 Task: Create a due date automation trigger when advanced on, 2 working days after a card is due add basic without the green label is due at 11:00 AM.
Action: Mouse moved to (1056, 86)
Screenshot: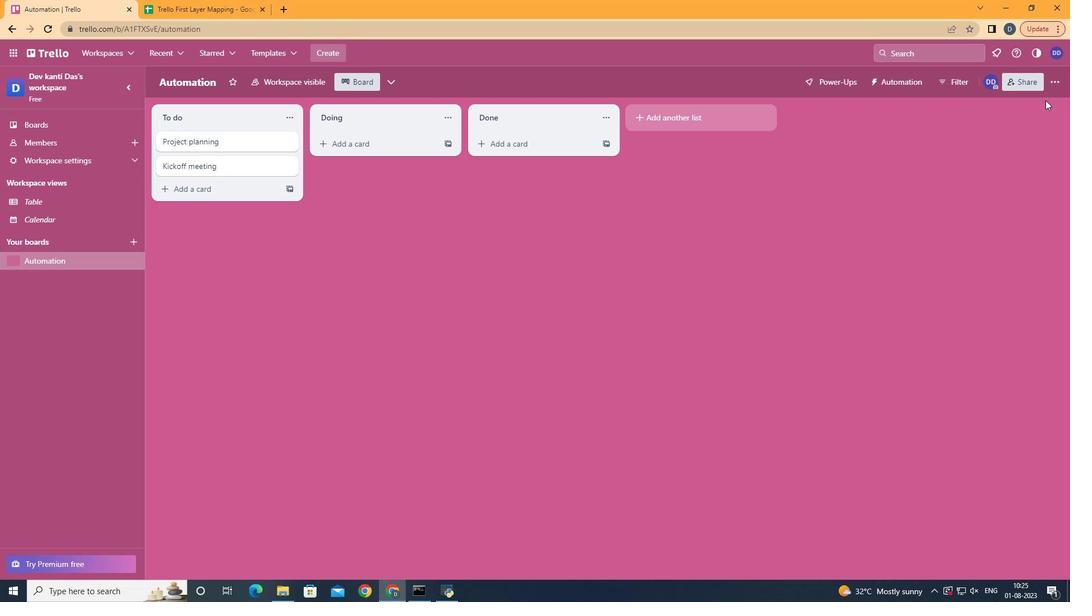 
Action: Mouse pressed left at (1056, 86)
Screenshot: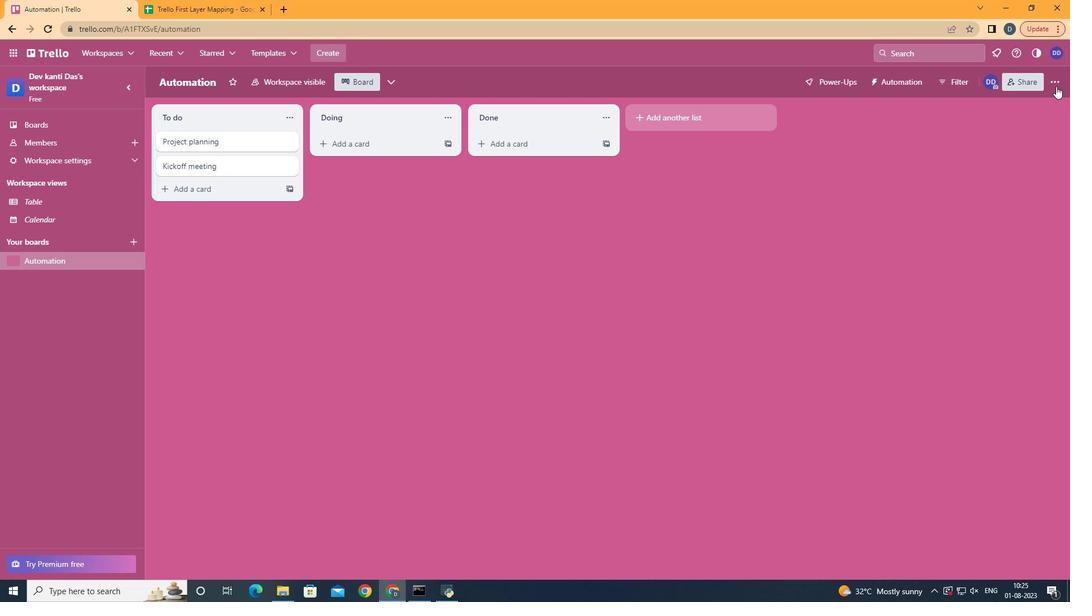 
Action: Mouse moved to (967, 241)
Screenshot: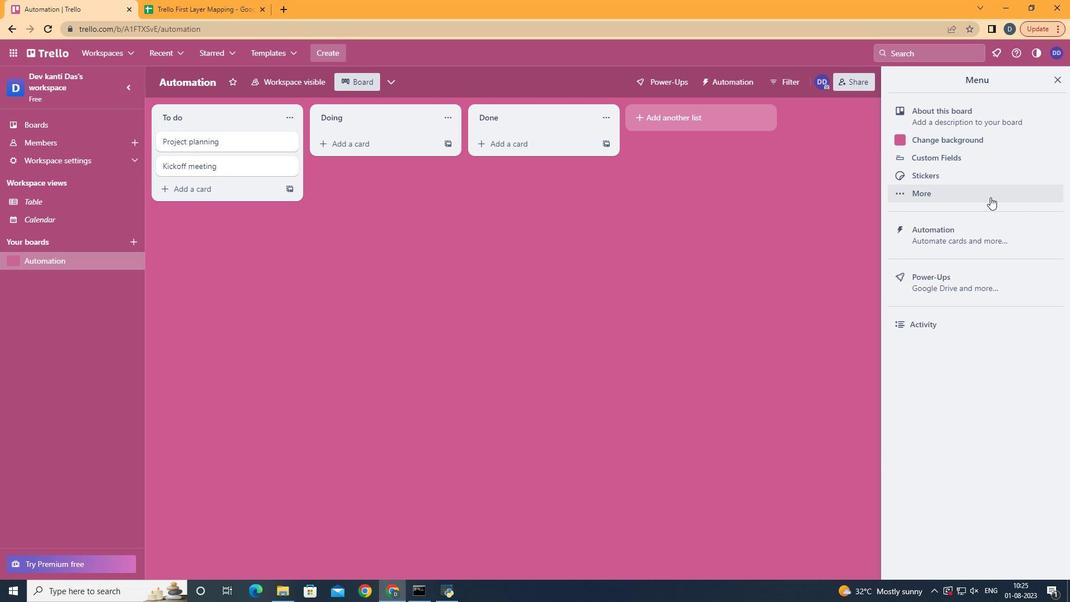 
Action: Mouse pressed left at (967, 241)
Screenshot: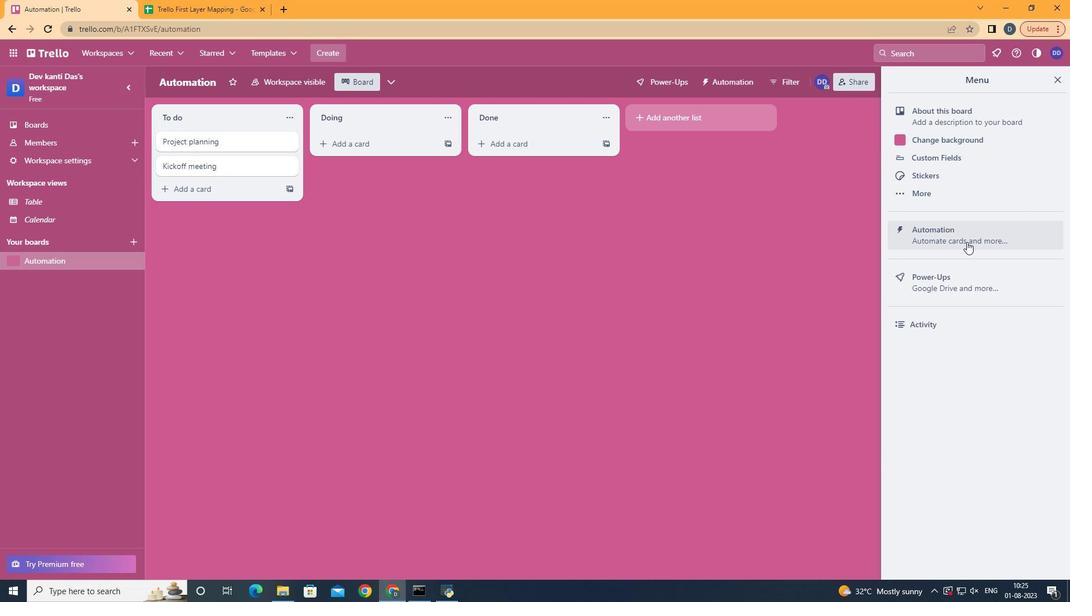 
Action: Mouse moved to (222, 223)
Screenshot: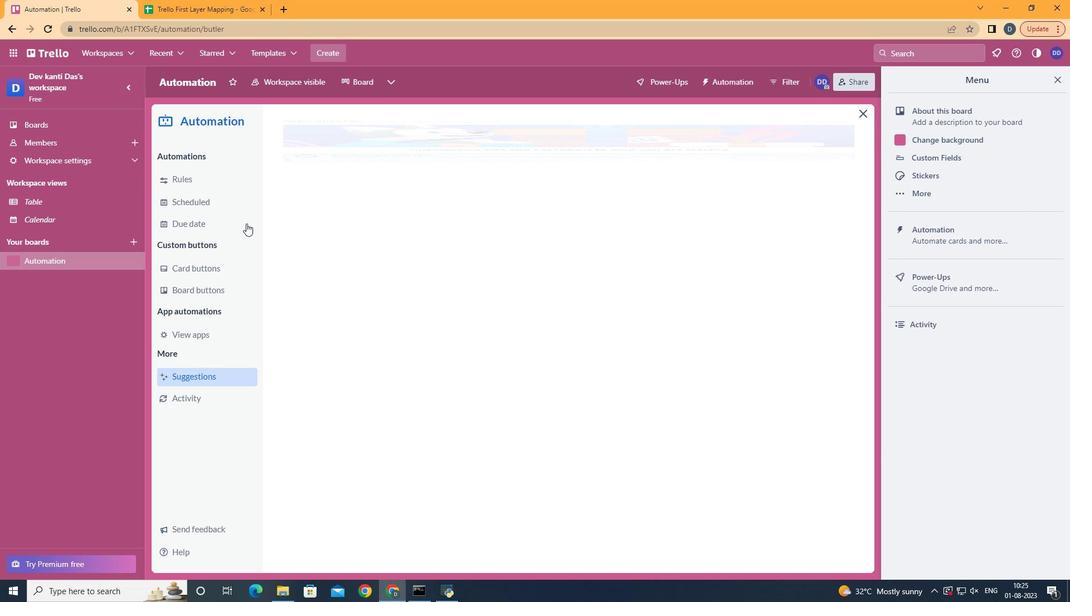 
Action: Mouse pressed left at (222, 223)
Screenshot: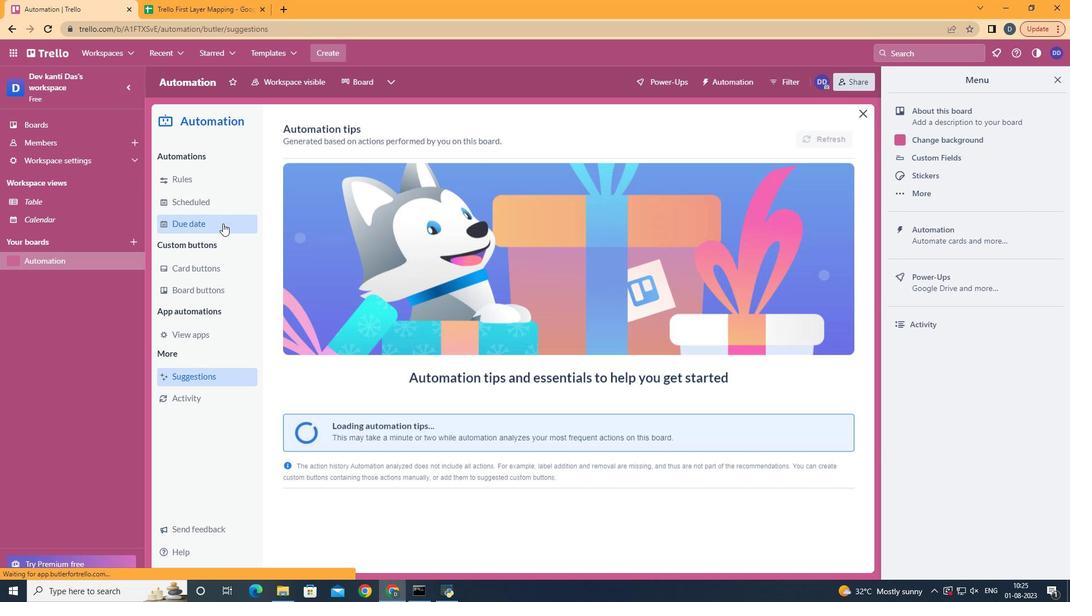 
Action: Mouse moved to (784, 132)
Screenshot: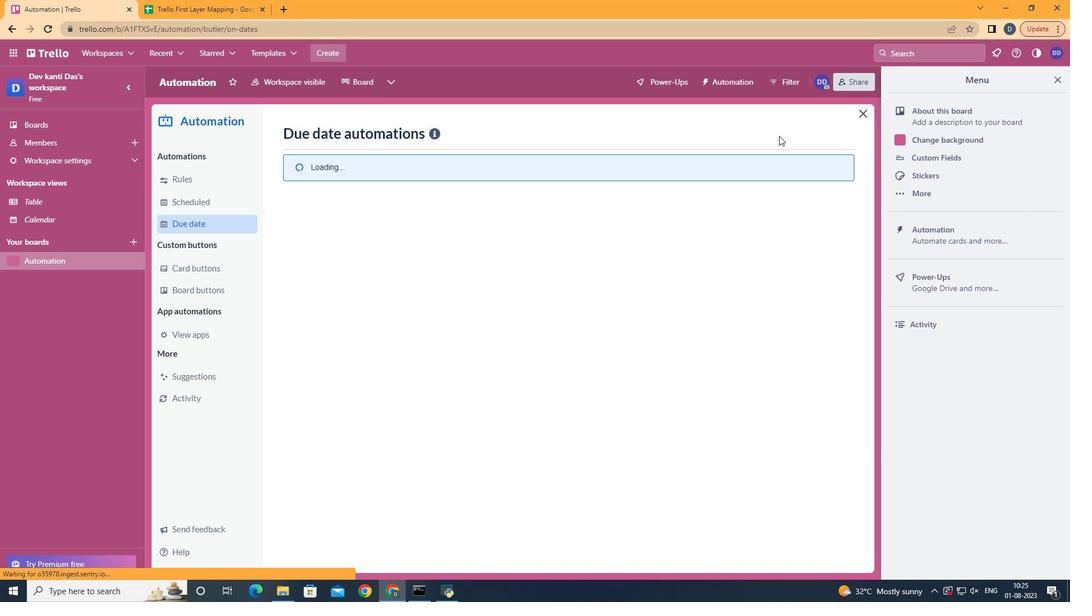
Action: Mouse pressed left at (784, 132)
Screenshot: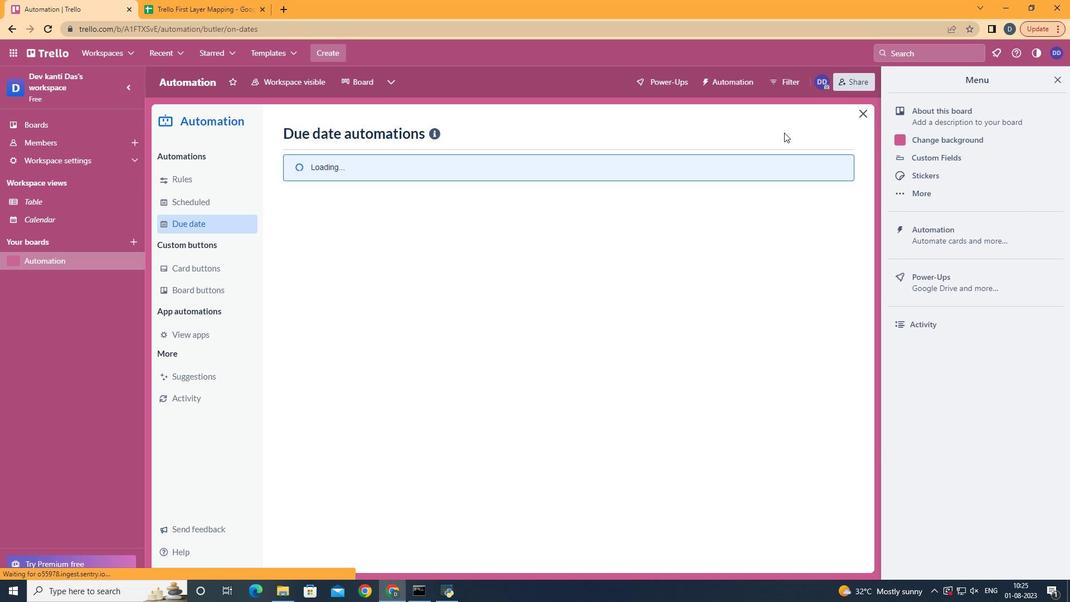 
Action: Mouse moved to (624, 245)
Screenshot: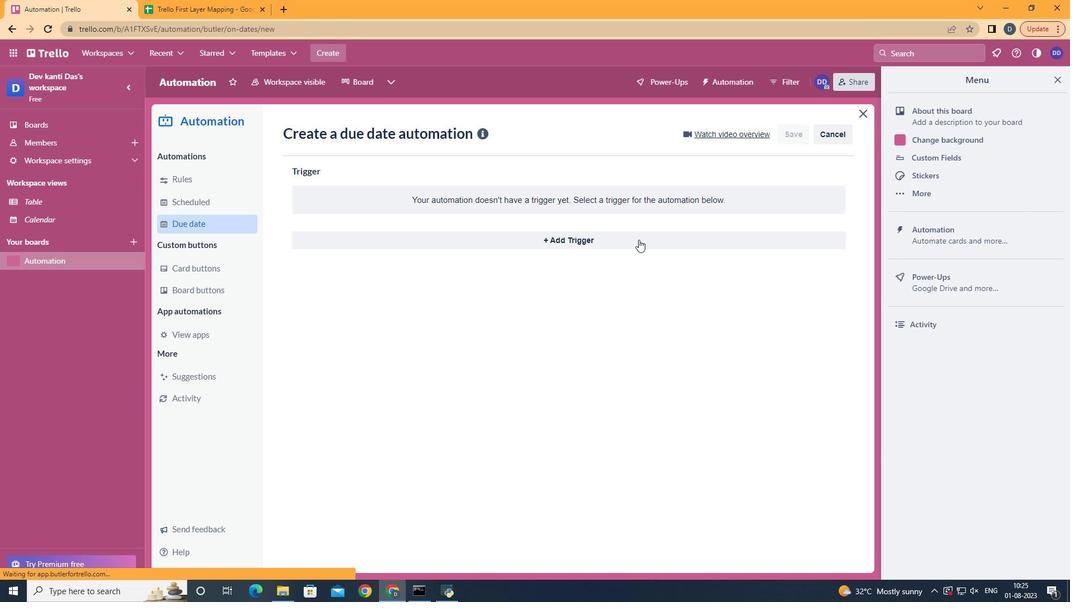 
Action: Mouse pressed left at (624, 245)
Screenshot: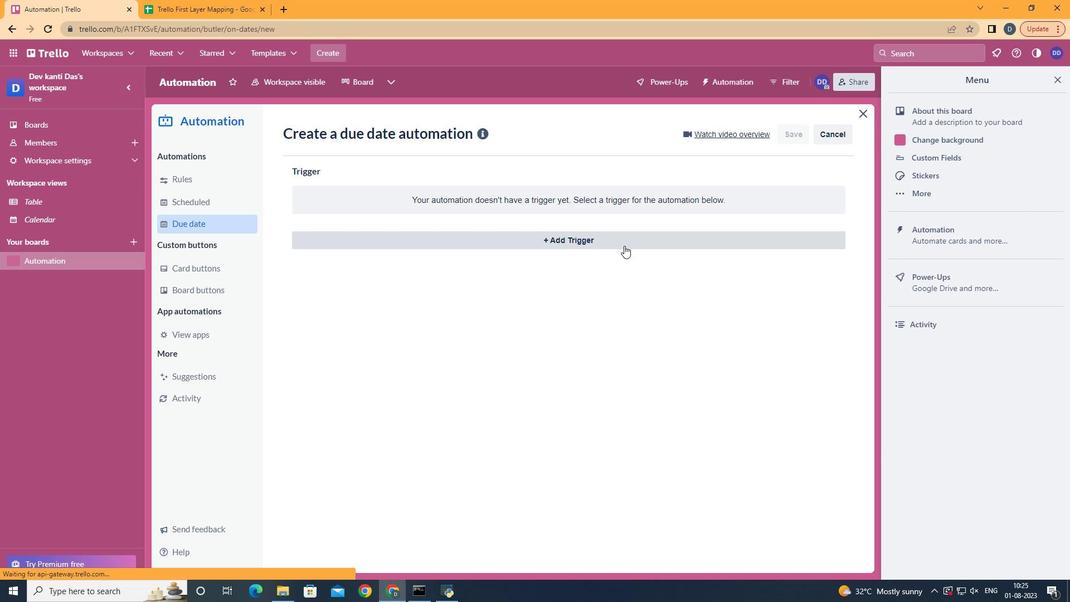 
Action: Mouse moved to (362, 454)
Screenshot: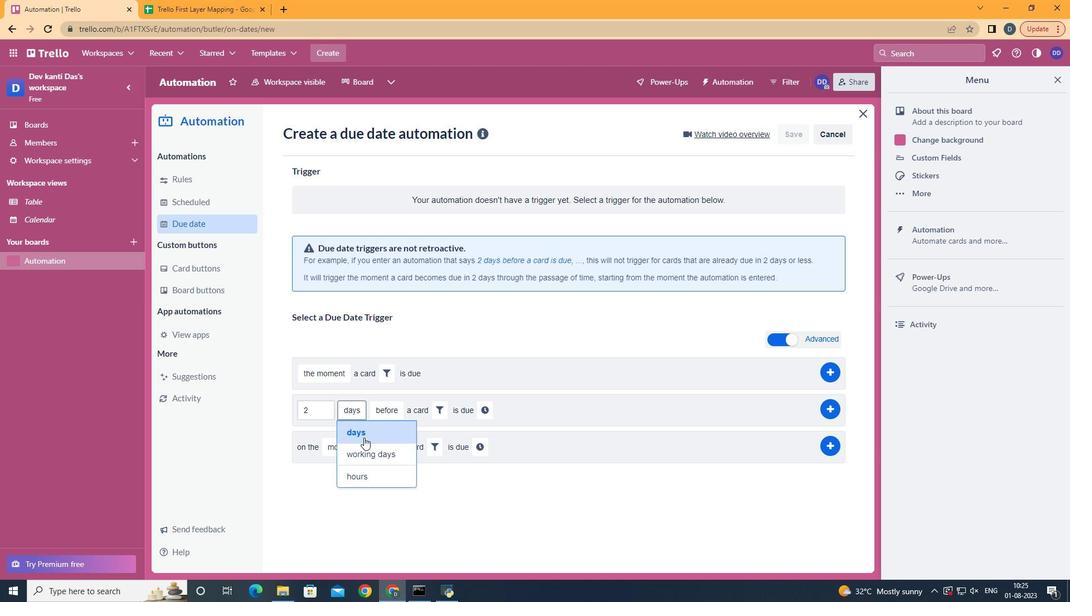 
Action: Mouse pressed left at (362, 454)
Screenshot: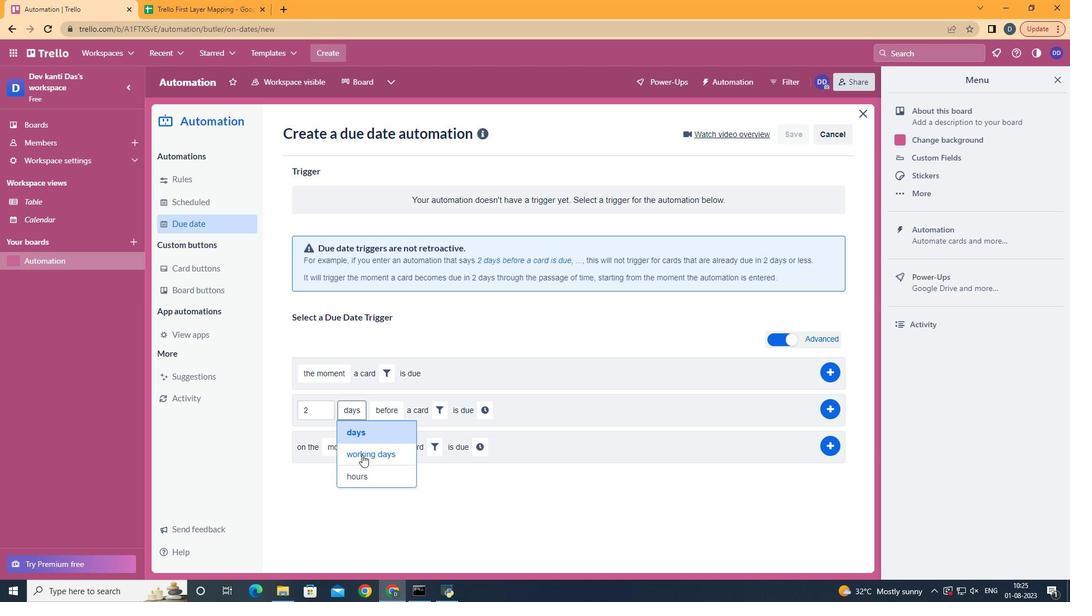 
Action: Mouse moved to (421, 450)
Screenshot: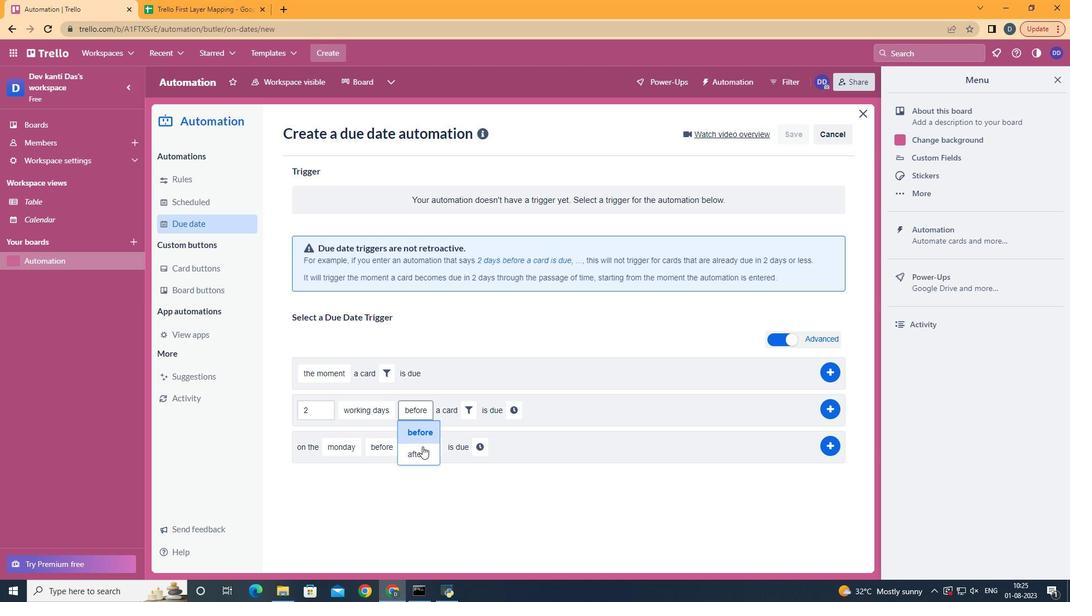 
Action: Mouse pressed left at (421, 450)
Screenshot: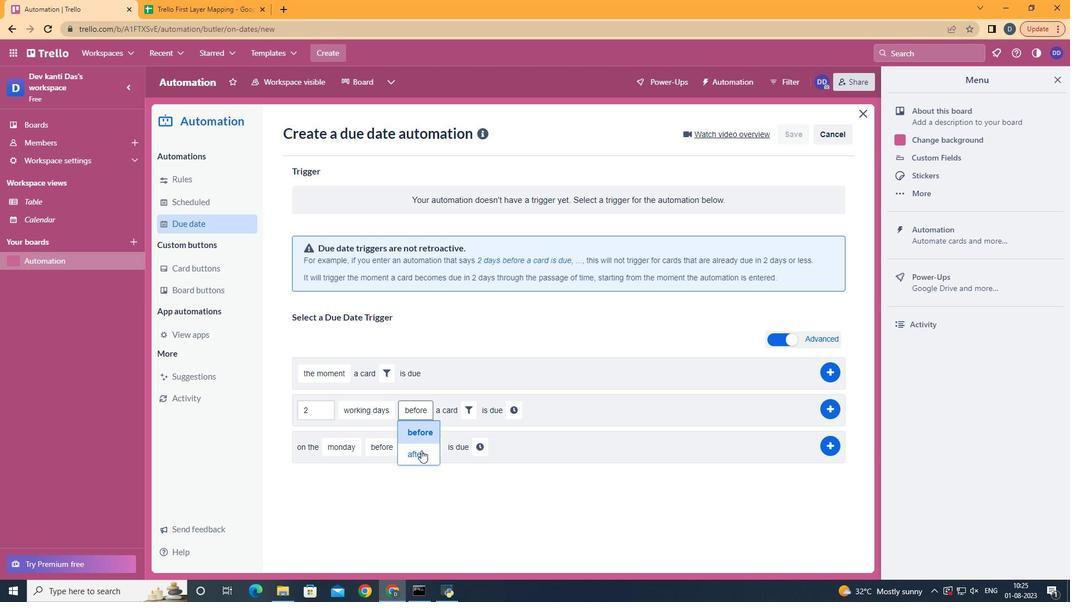 
Action: Mouse moved to (462, 409)
Screenshot: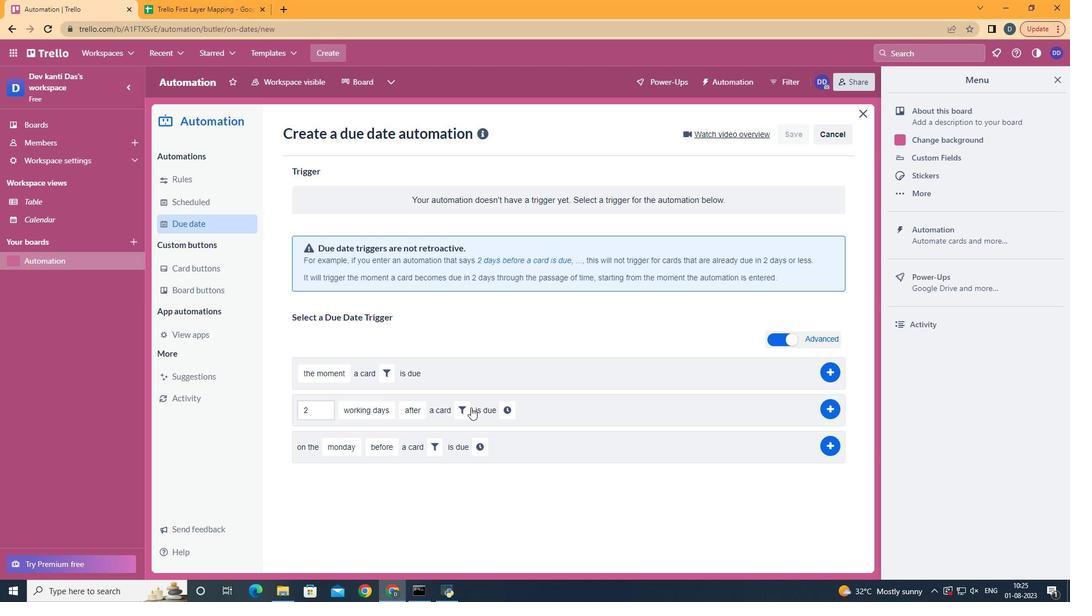 
Action: Mouse pressed left at (462, 409)
Screenshot: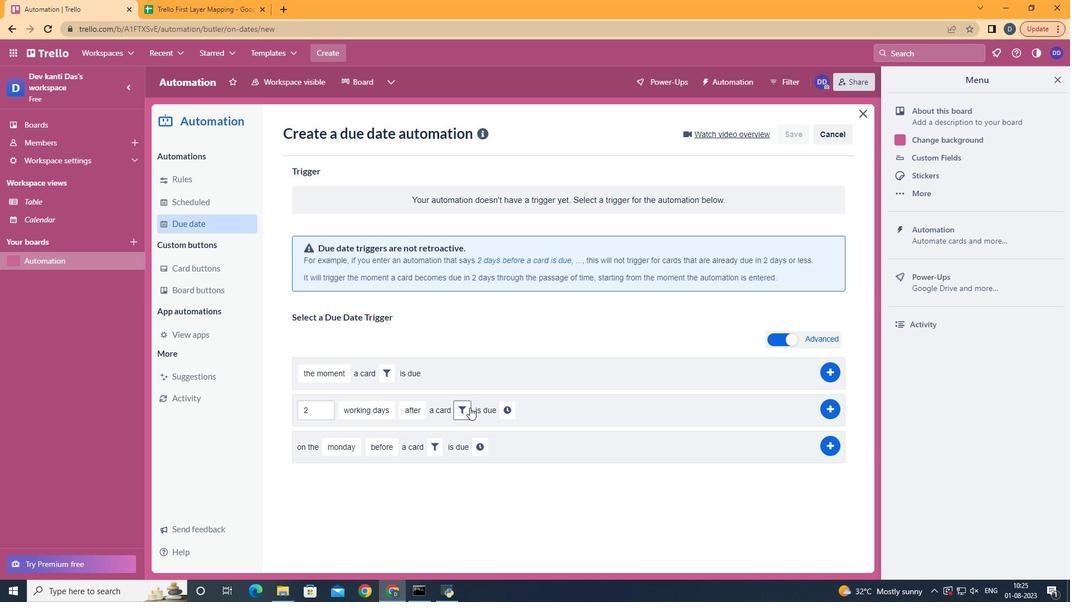 
Action: Mouse moved to (493, 471)
Screenshot: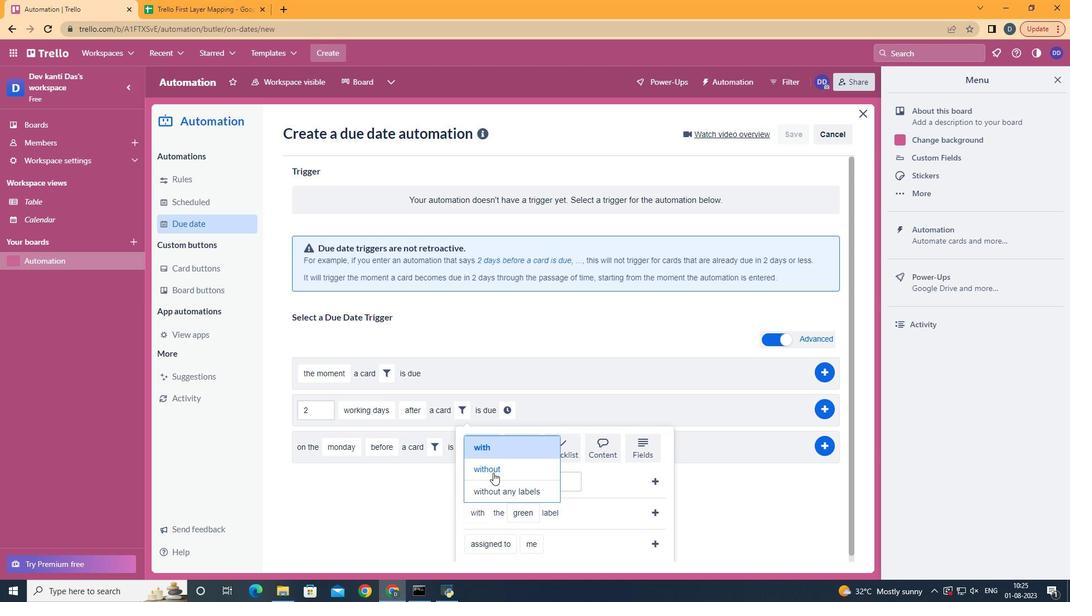 
Action: Mouse pressed left at (493, 471)
Screenshot: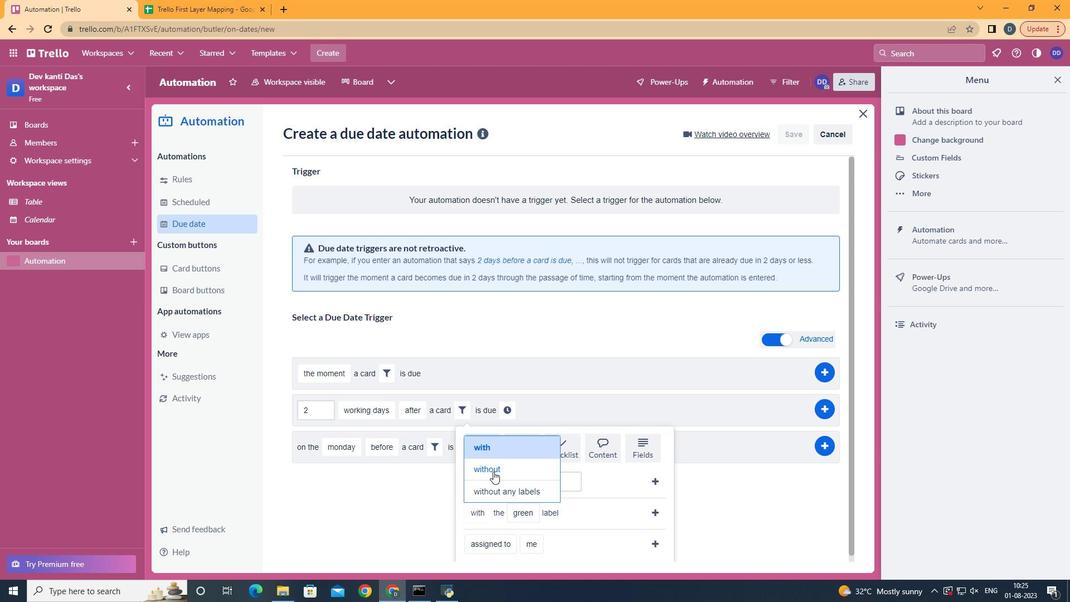 
Action: Mouse moved to (531, 379)
Screenshot: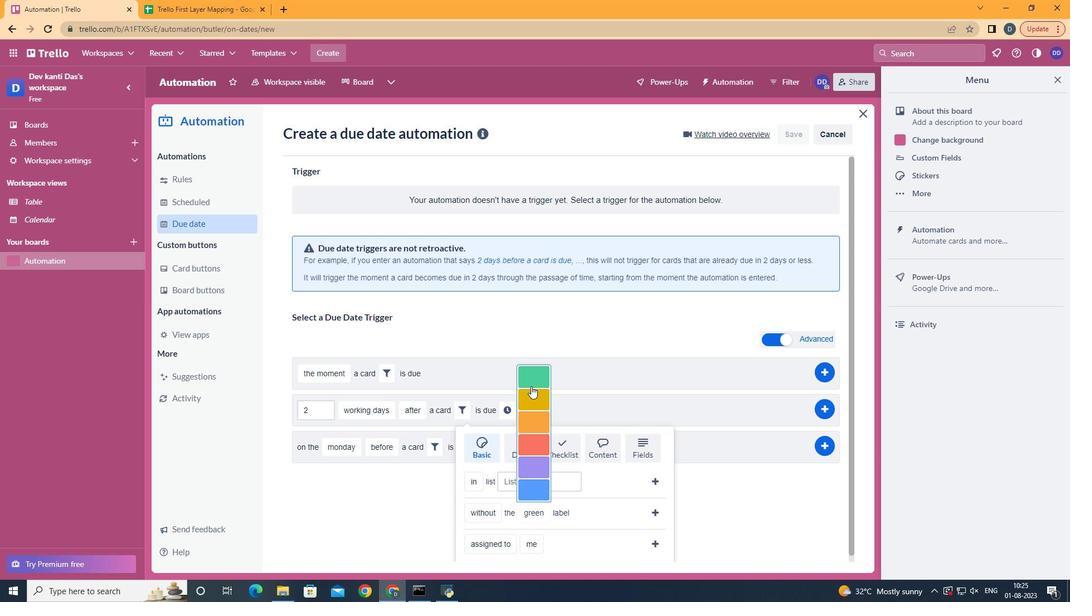 
Action: Mouse pressed left at (531, 379)
Screenshot: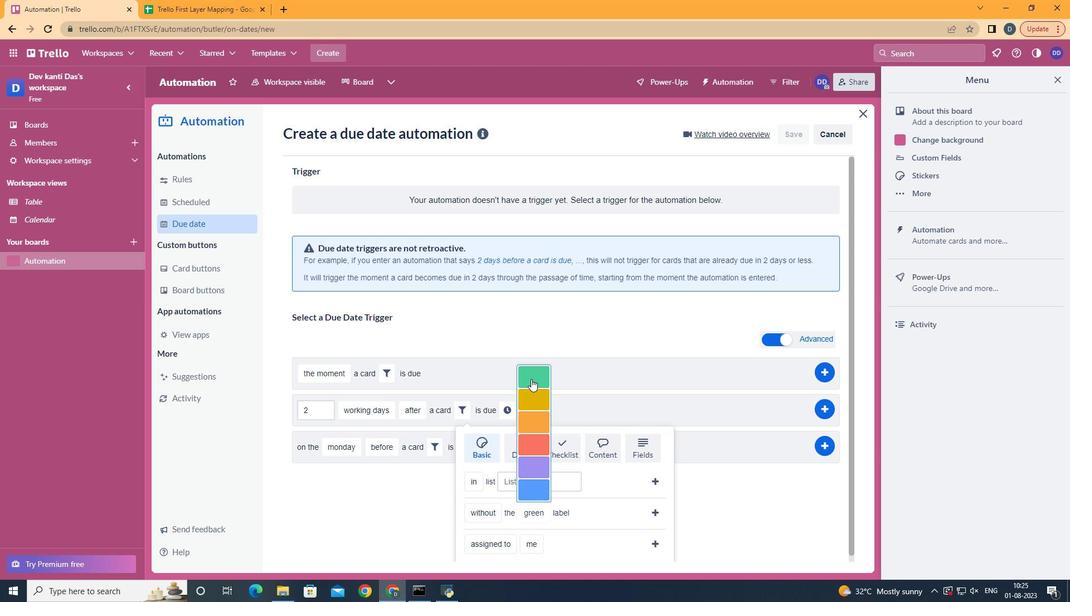 
Action: Mouse moved to (654, 512)
Screenshot: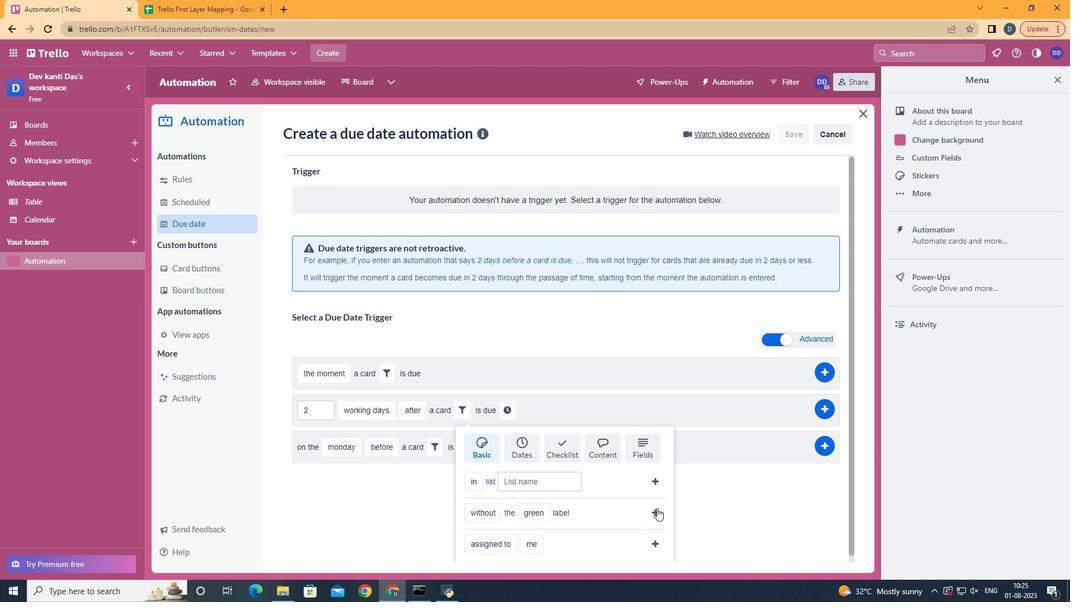 
Action: Mouse pressed left at (654, 512)
Screenshot: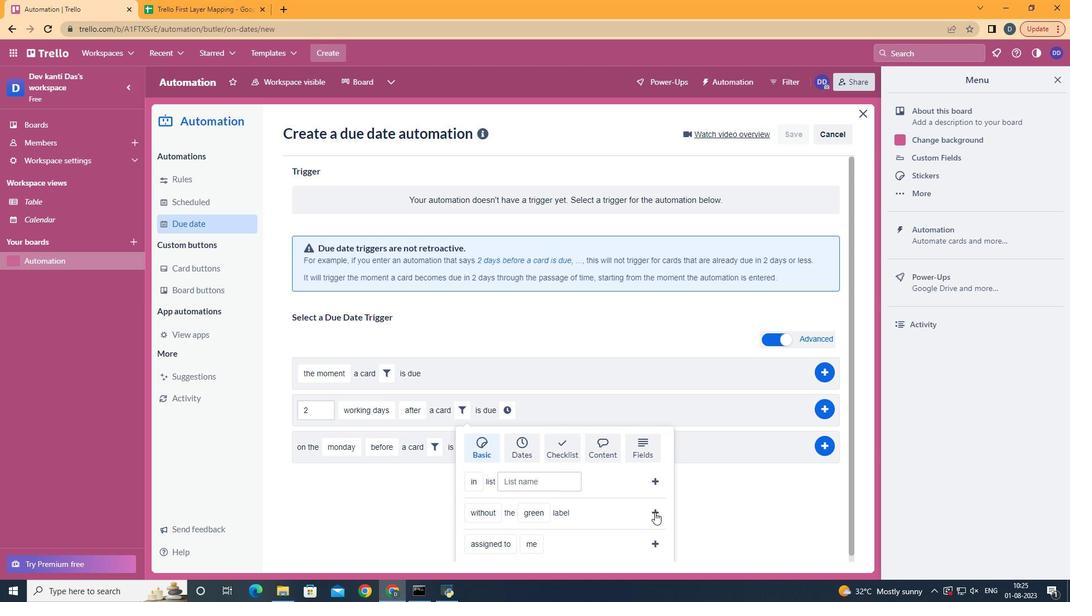 
Action: Mouse moved to (605, 414)
Screenshot: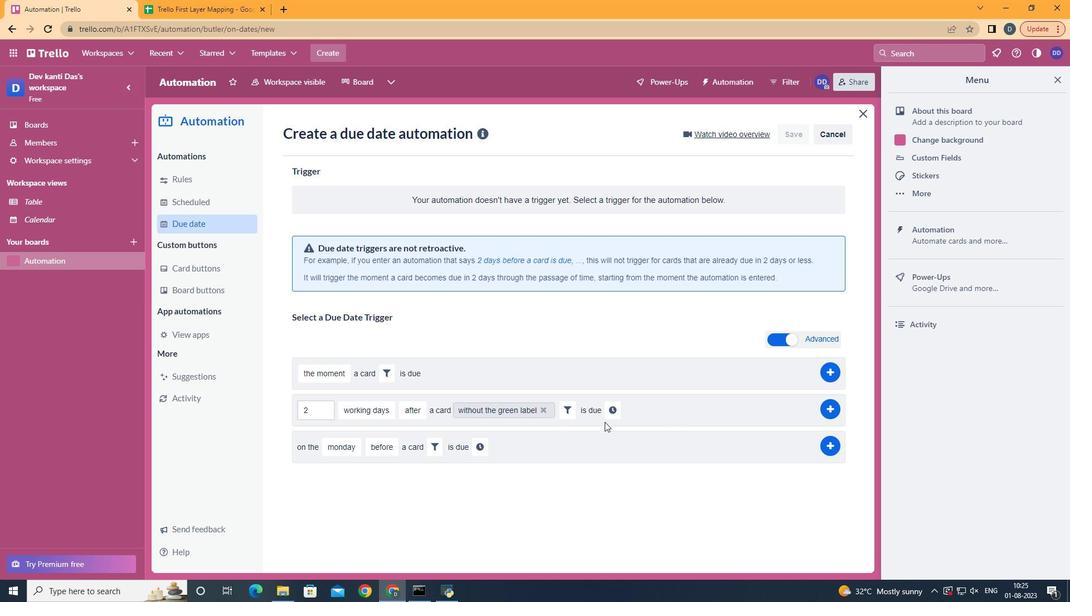 
Action: Mouse pressed left at (605, 414)
Screenshot: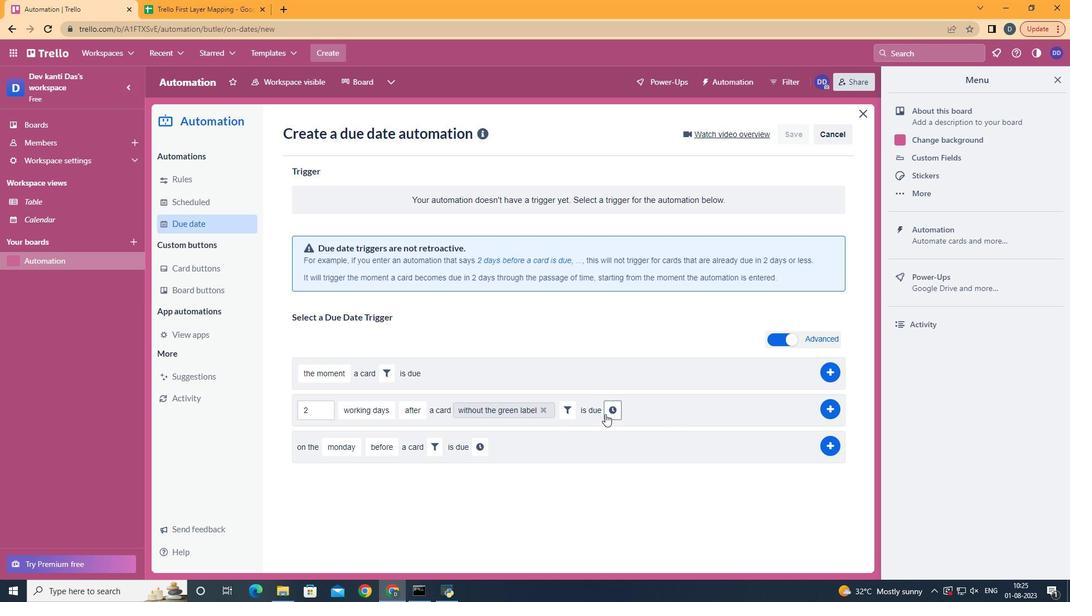 
Action: Mouse moved to (638, 409)
Screenshot: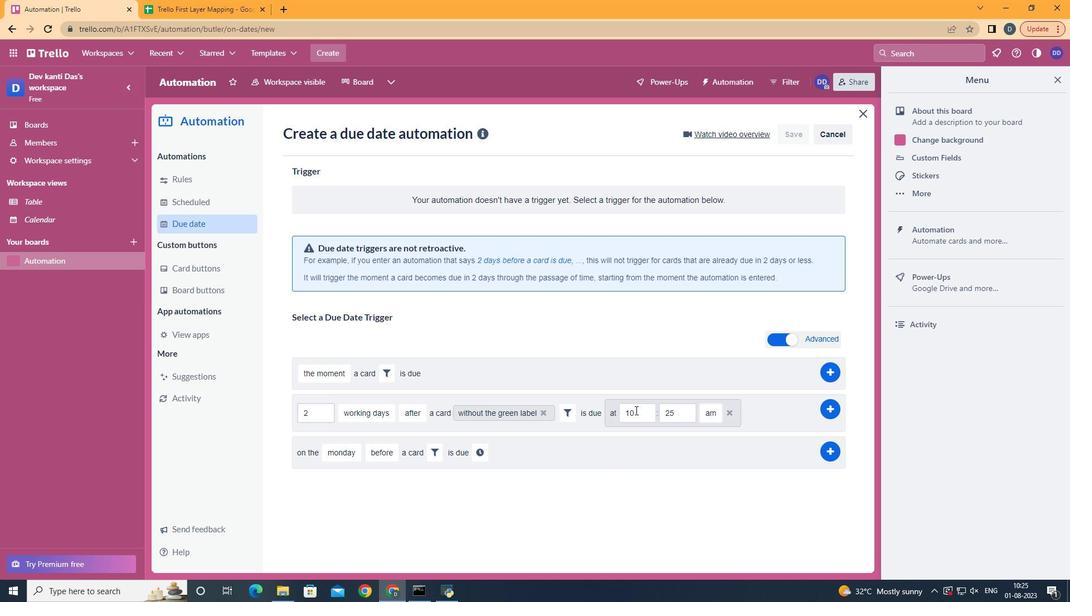 
Action: Mouse pressed left at (638, 409)
Screenshot: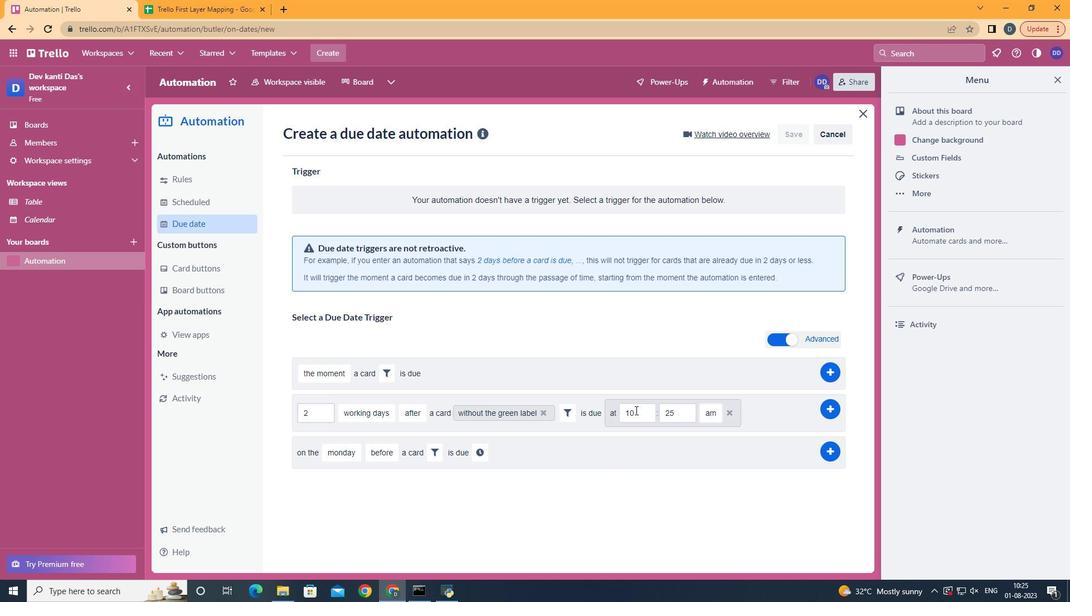 
Action: Key pressed <Key.backspace>1
Screenshot: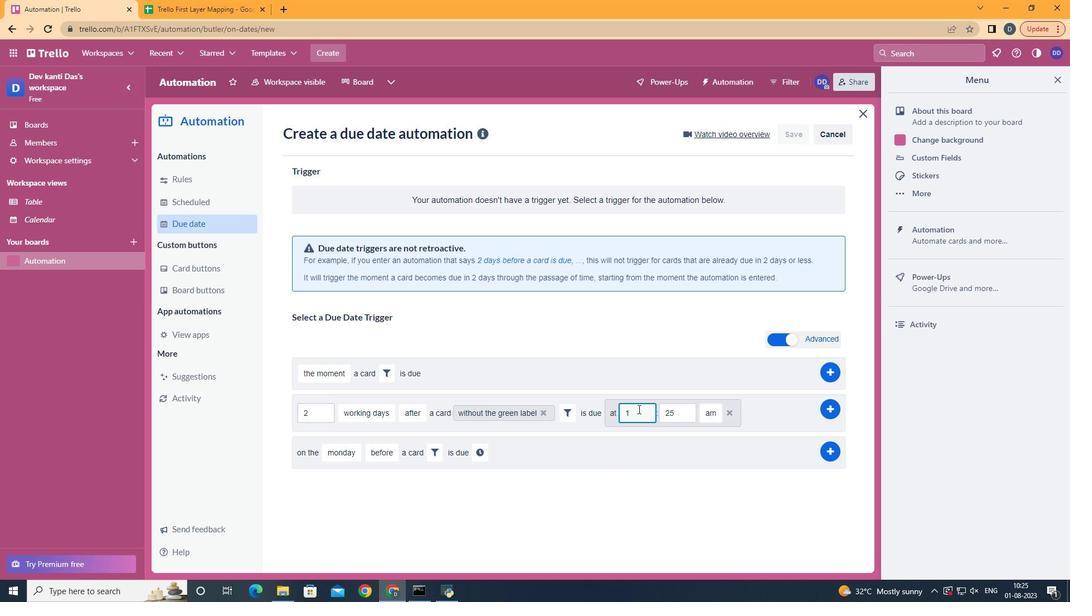 
Action: Mouse moved to (675, 413)
Screenshot: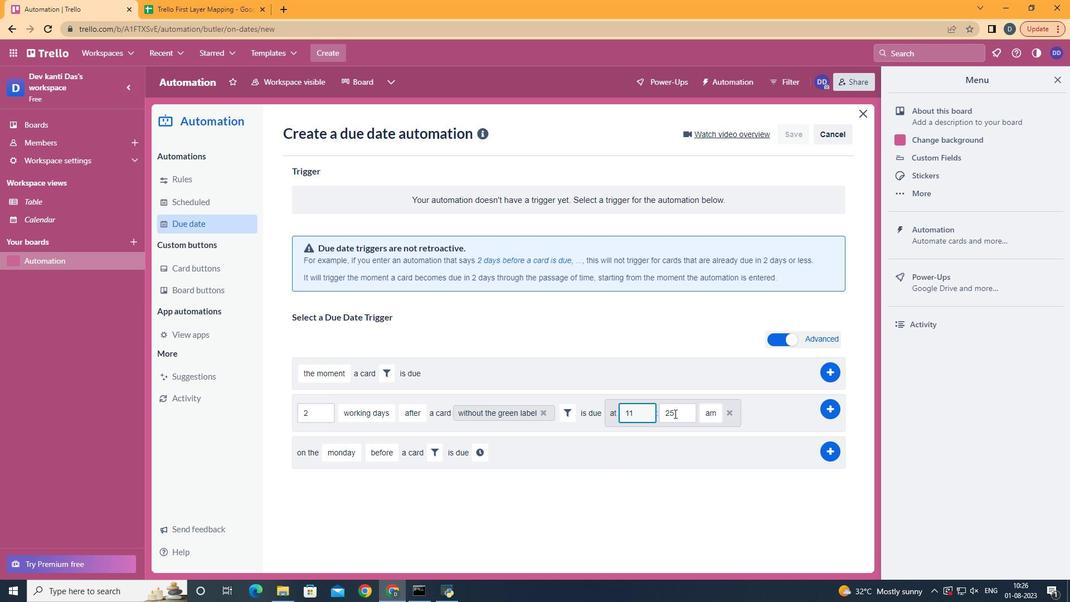 
Action: Mouse pressed left at (675, 413)
Screenshot: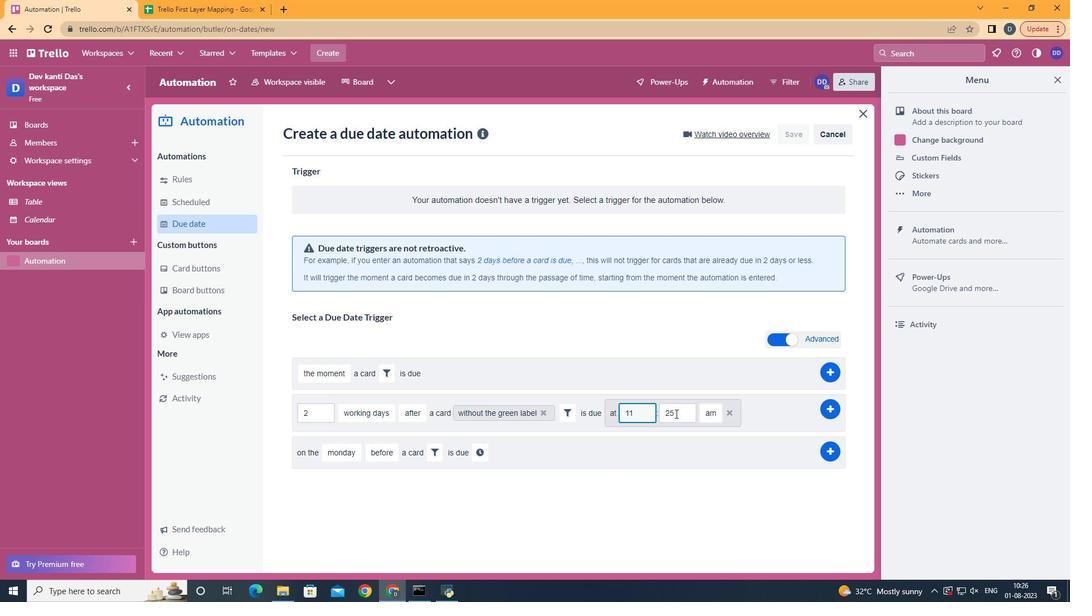 
Action: Key pressed <Key.backspace><Key.backspace>00
Screenshot: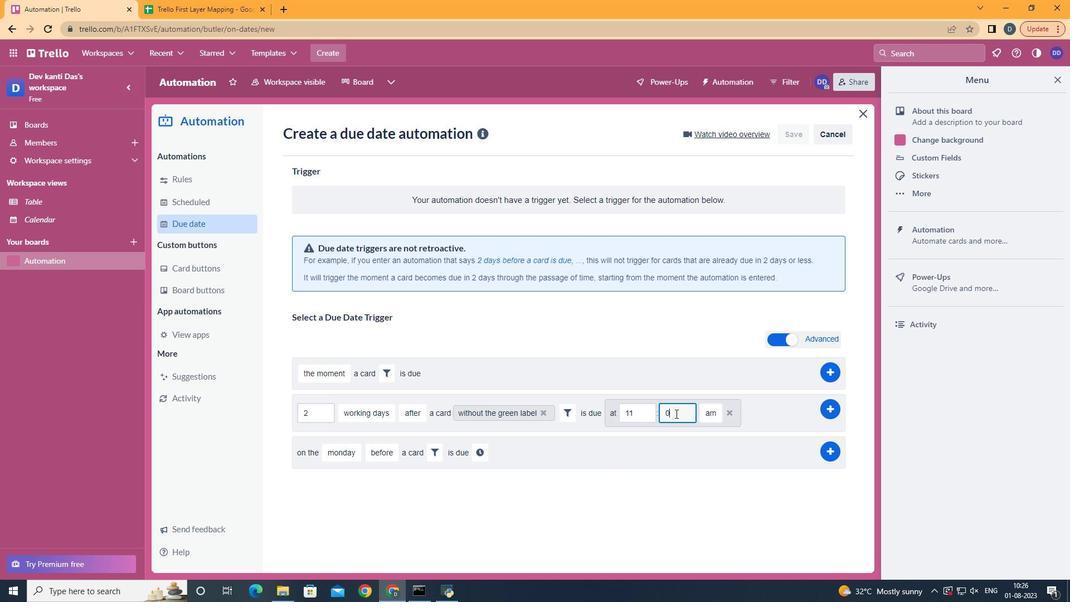 
Action: Mouse moved to (837, 413)
Screenshot: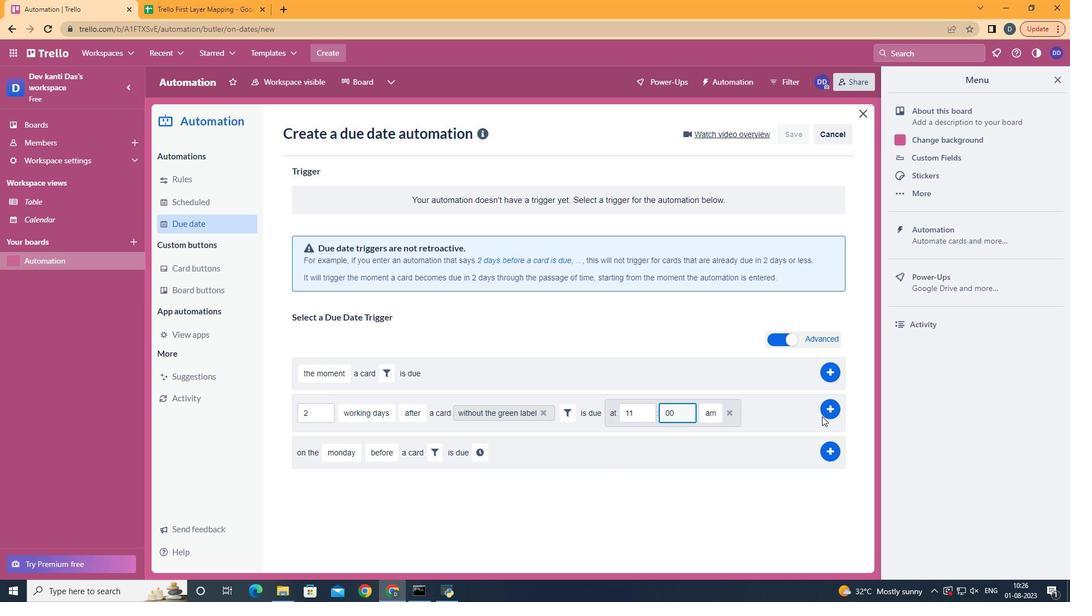 
Action: Mouse pressed left at (837, 413)
Screenshot: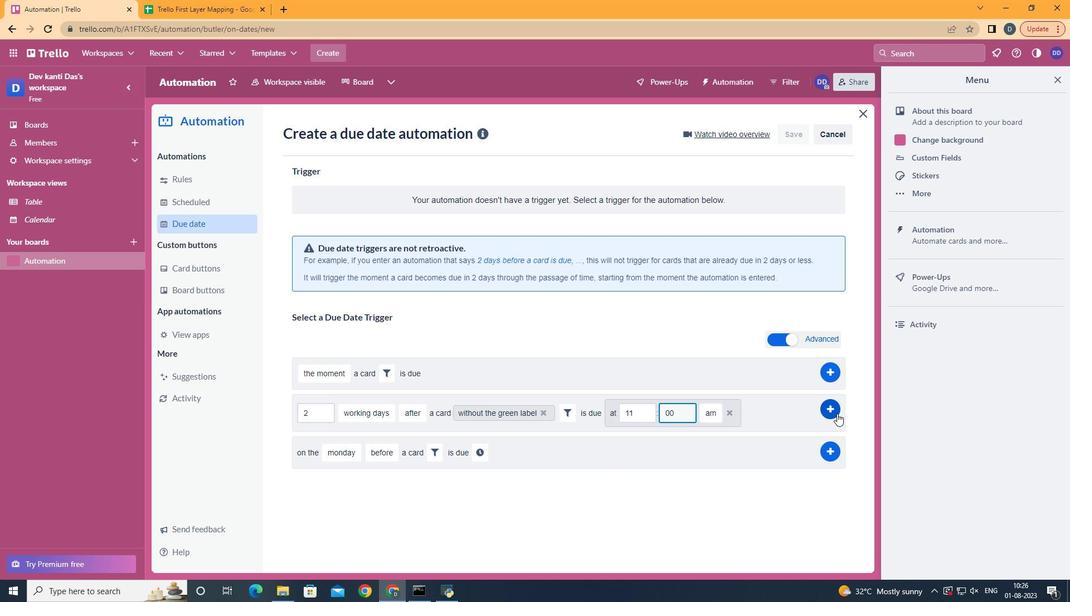 
Action: Mouse moved to (497, 263)
Screenshot: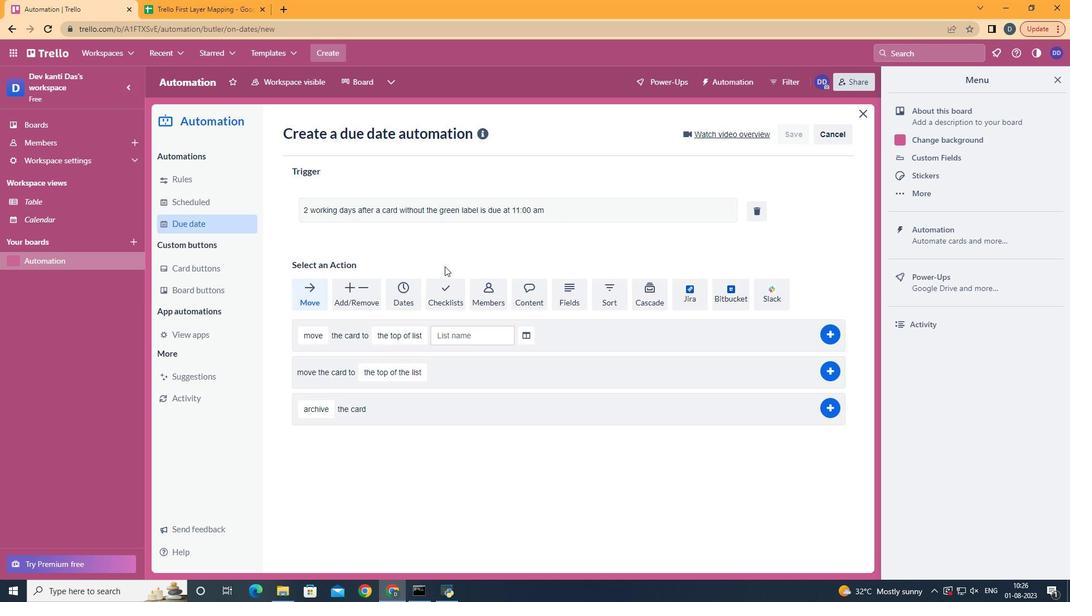 
